 Task: Select the massages option in the server.
Action: Mouse moved to (1, 554)
Screenshot: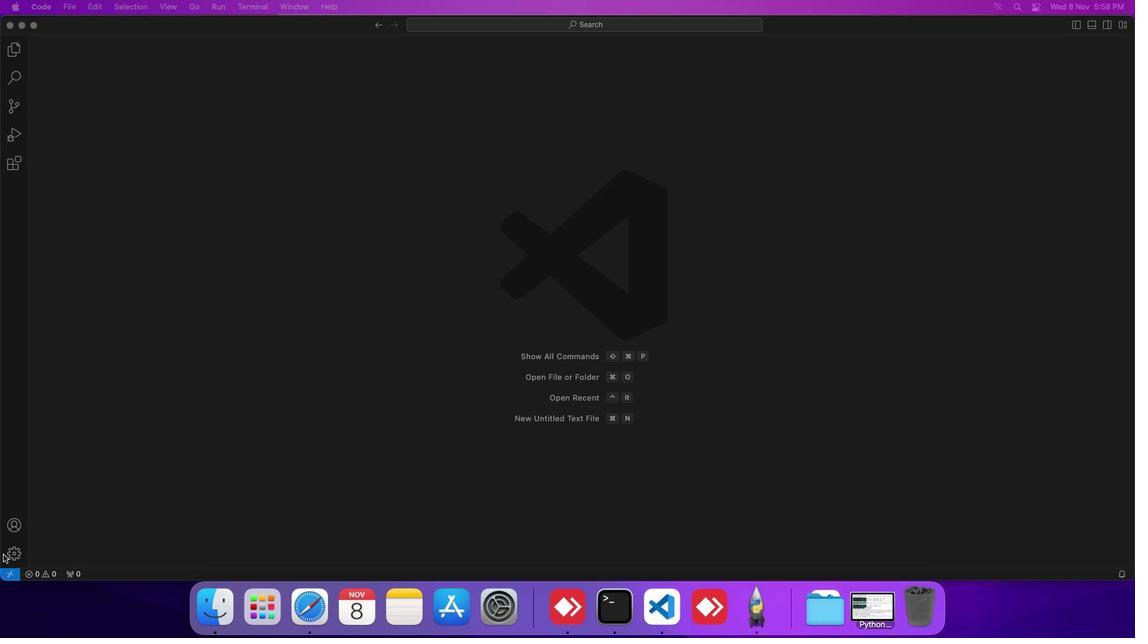 
Action: Mouse pressed left at (1, 554)
Screenshot: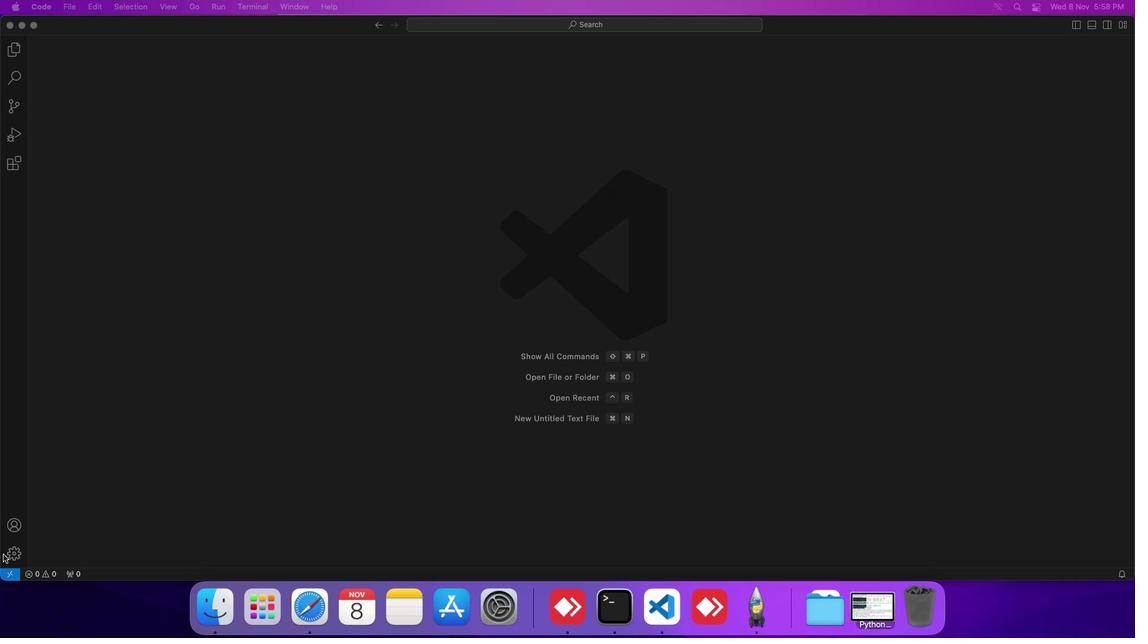 
Action: Mouse moved to (82, 465)
Screenshot: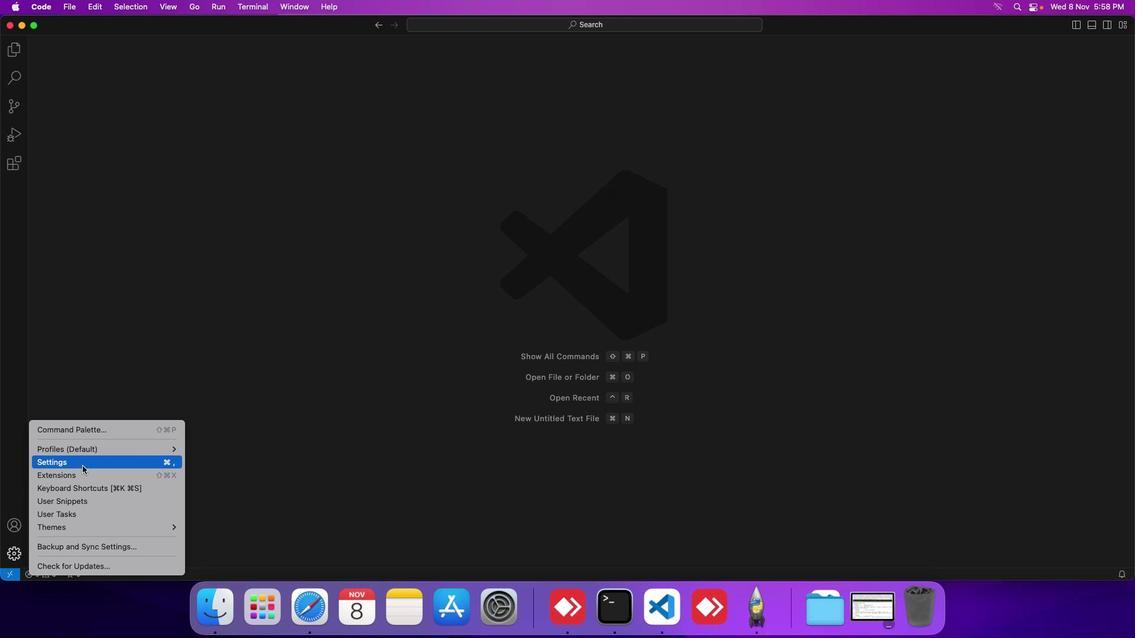 
Action: Mouse pressed left at (82, 465)
Screenshot: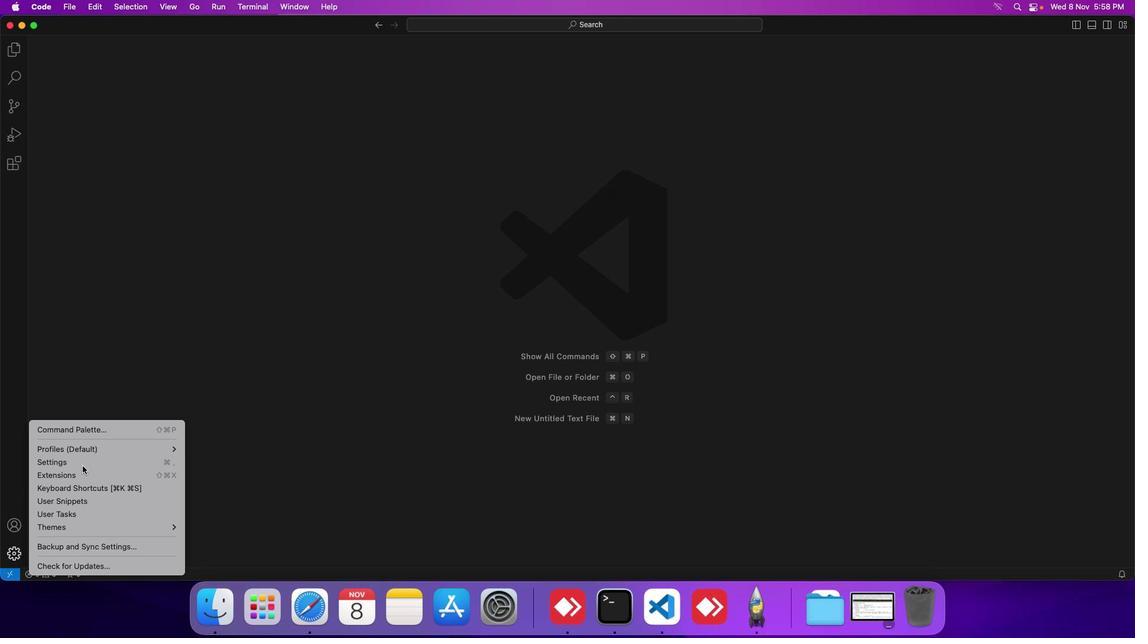 
Action: Mouse moved to (261, 210)
Screenshot: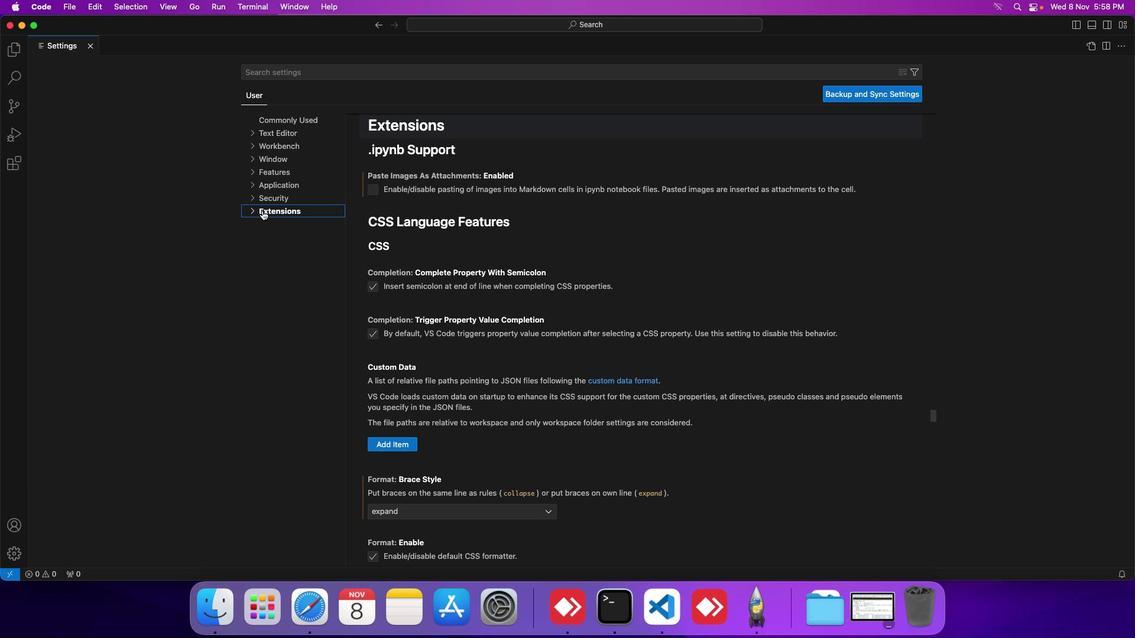 
Action: Mouse pressed left at (261, 210)
Screenshot: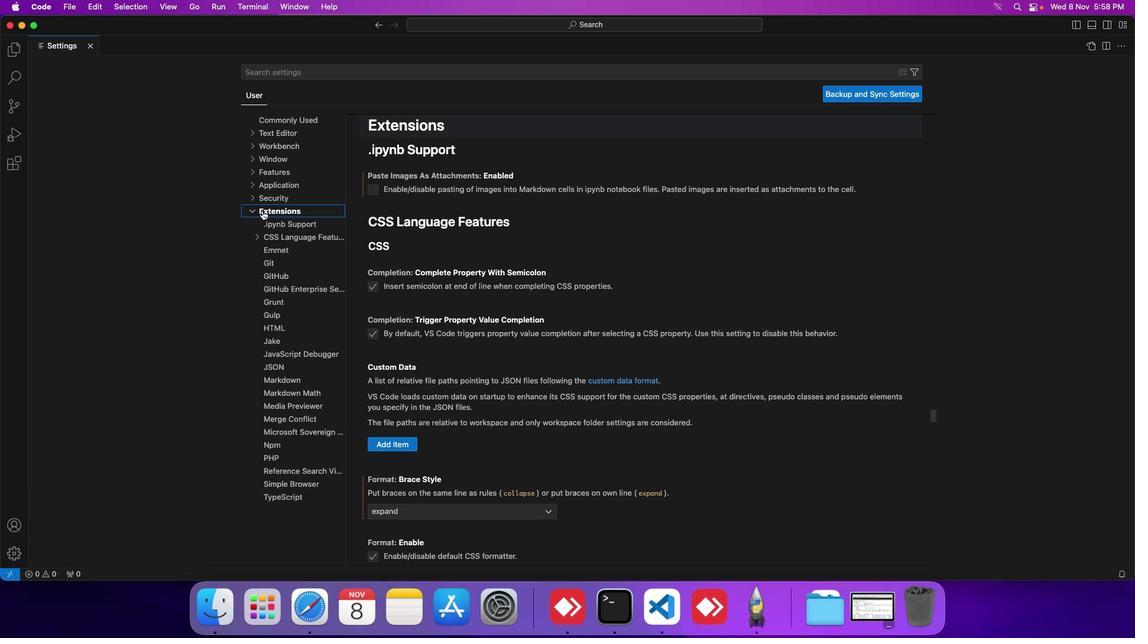 
Action: Mouse moved to (282, 369)
Screenshot: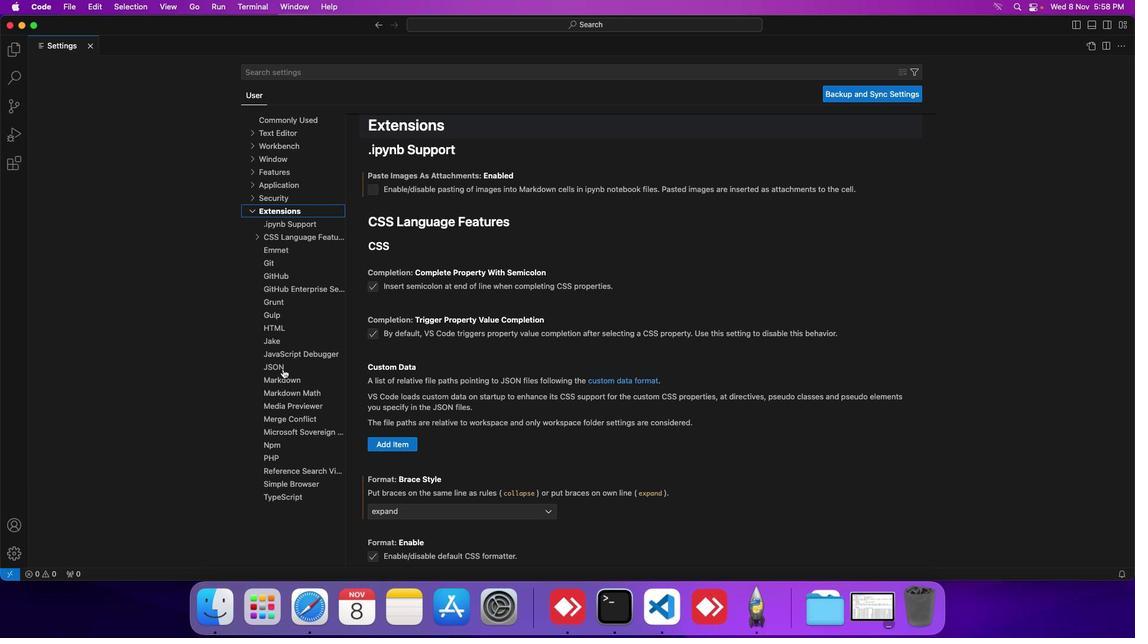 
Action: Mouse pressed left at (282, 369)
Screenshot: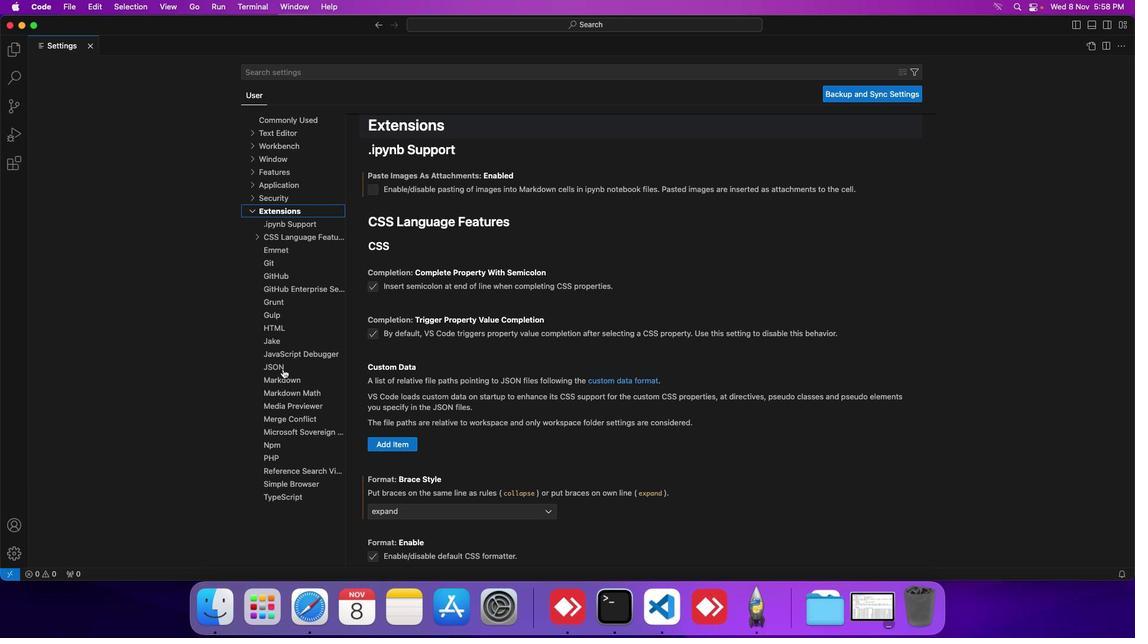 
Action: Mouse moved to (434, 343)
Screenshot: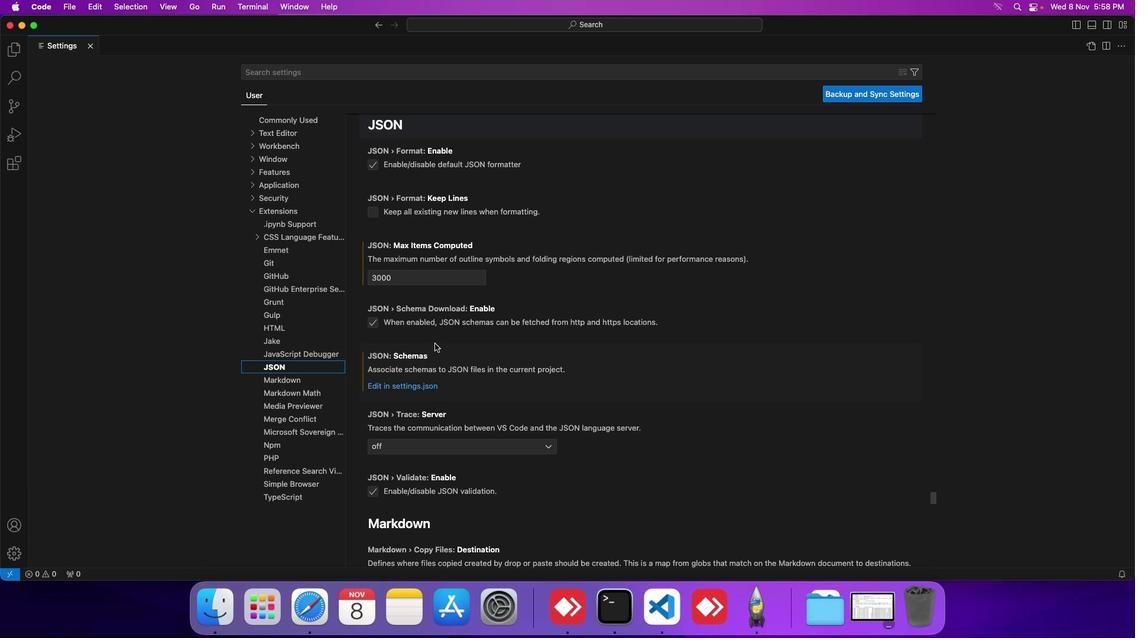 
Action: Mouse scrolled (434, 343) with delta (0, 0)
Screenshot: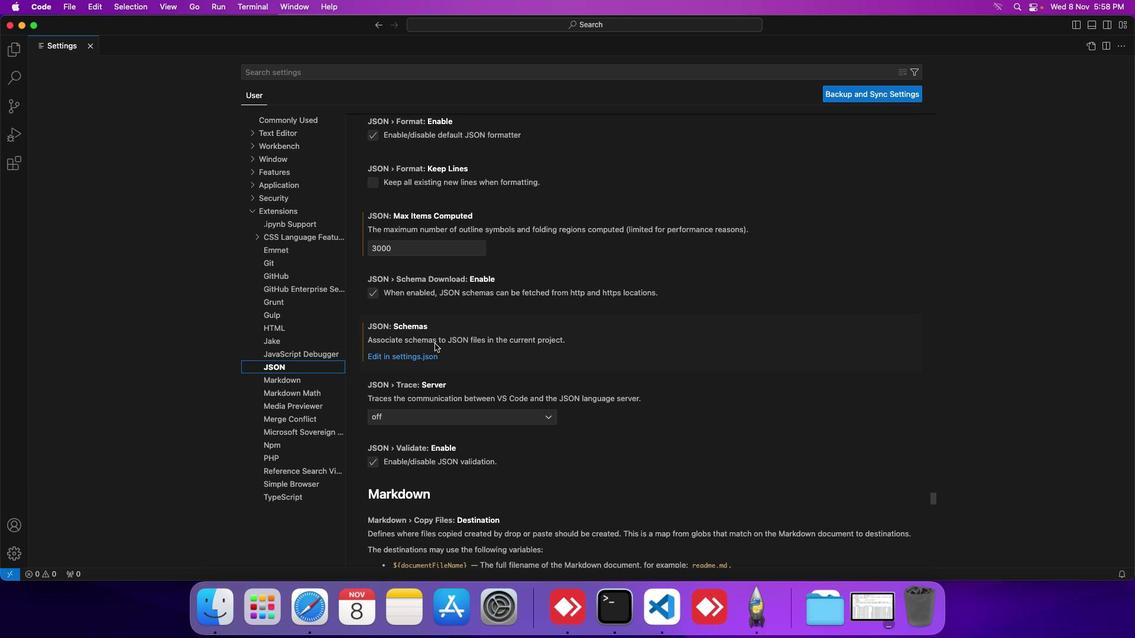 
Action: Mouse moved to (424, 405)
Screenshot: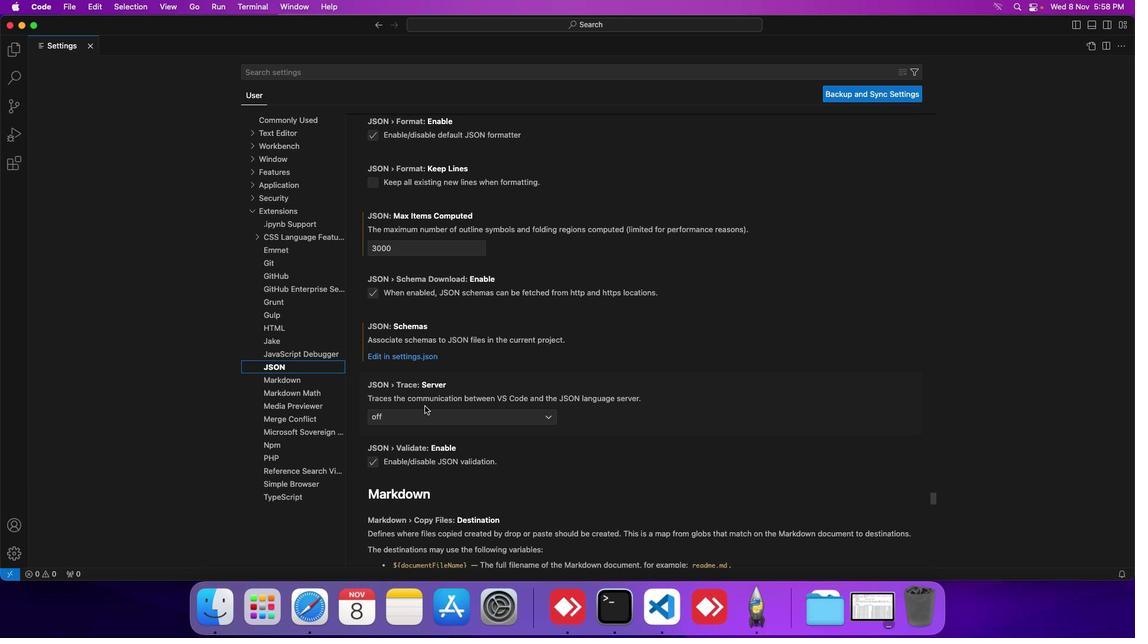 
Action: Mouse pressed left at (424, 405)
Screenshot: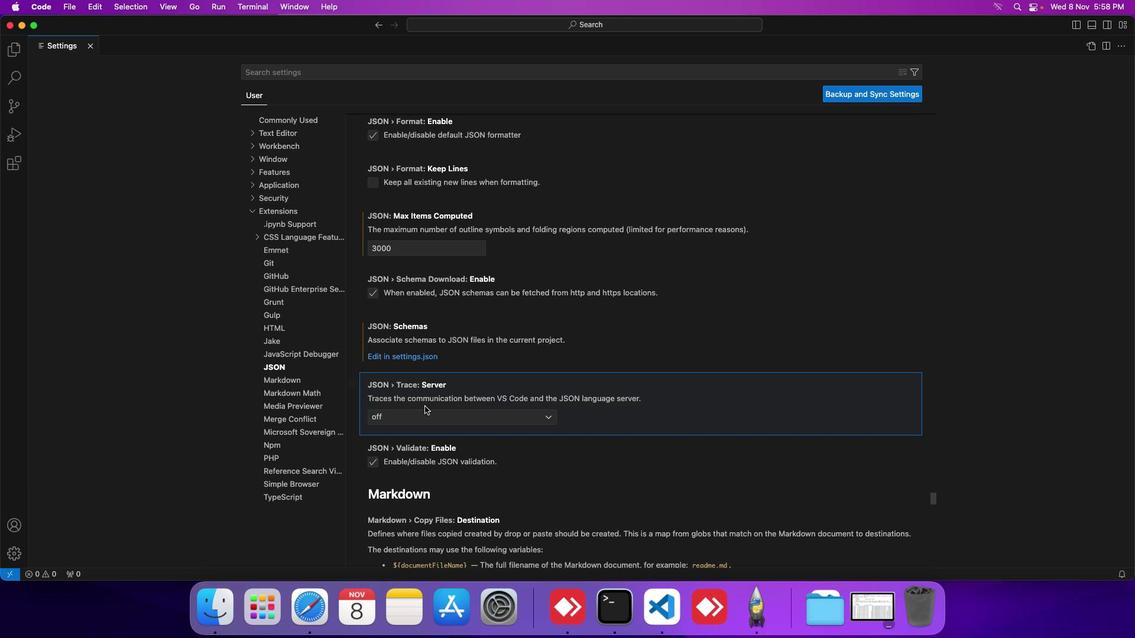 
Action: Mouse moved to (422, 411)
Screenshot: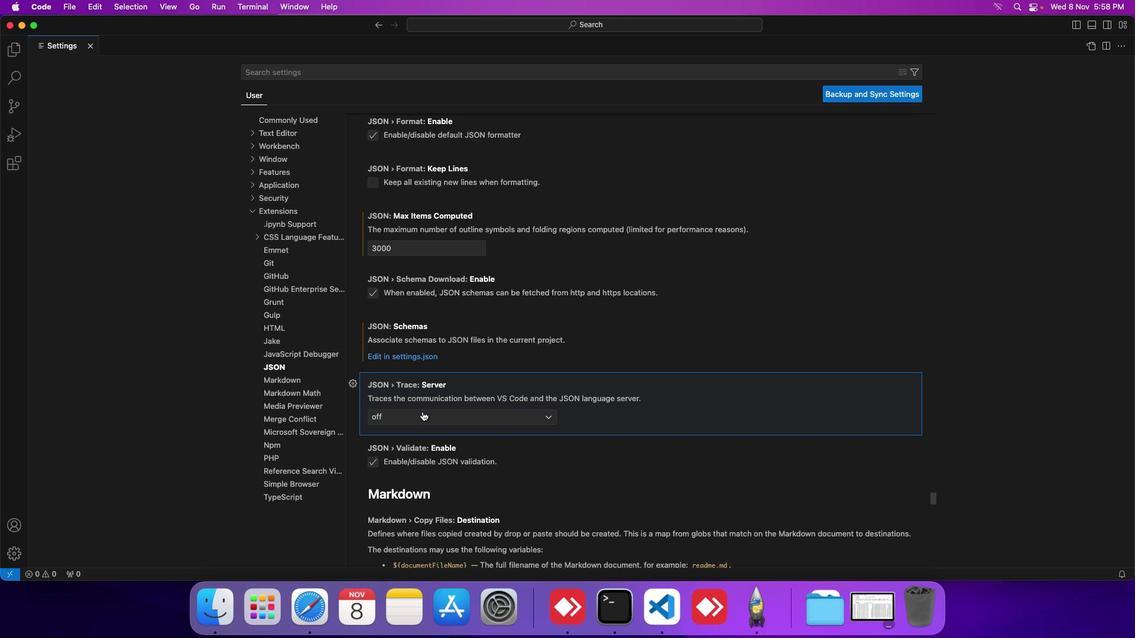 
Action: Mouse pressed left at (422, 411)
Screenshot: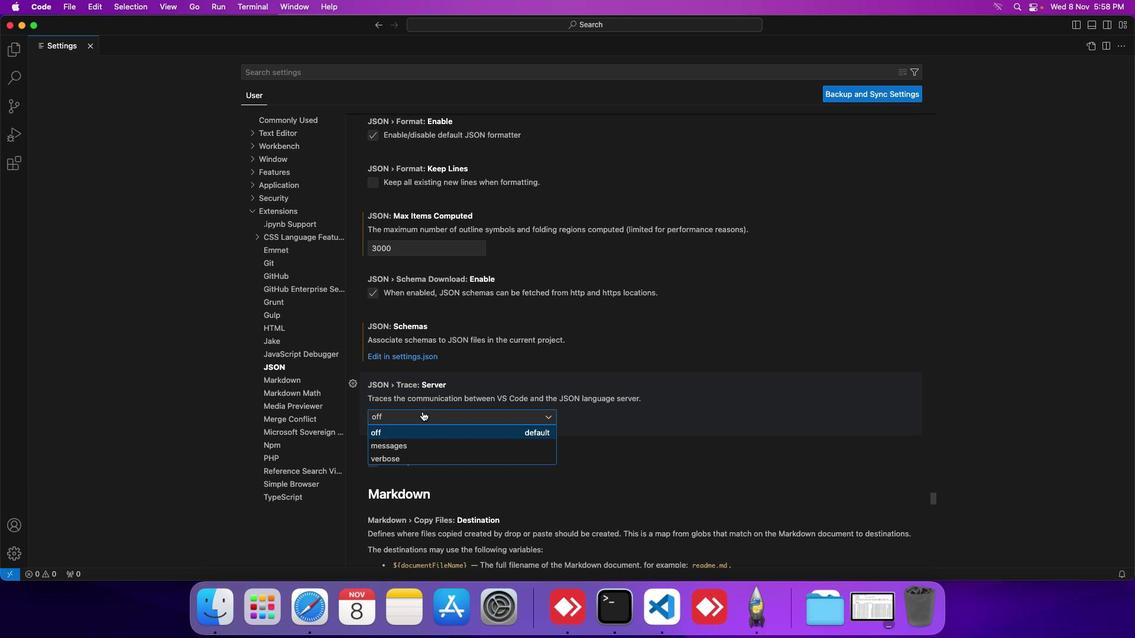 
Action: Mouse moved to (414, 445)
Screenshot: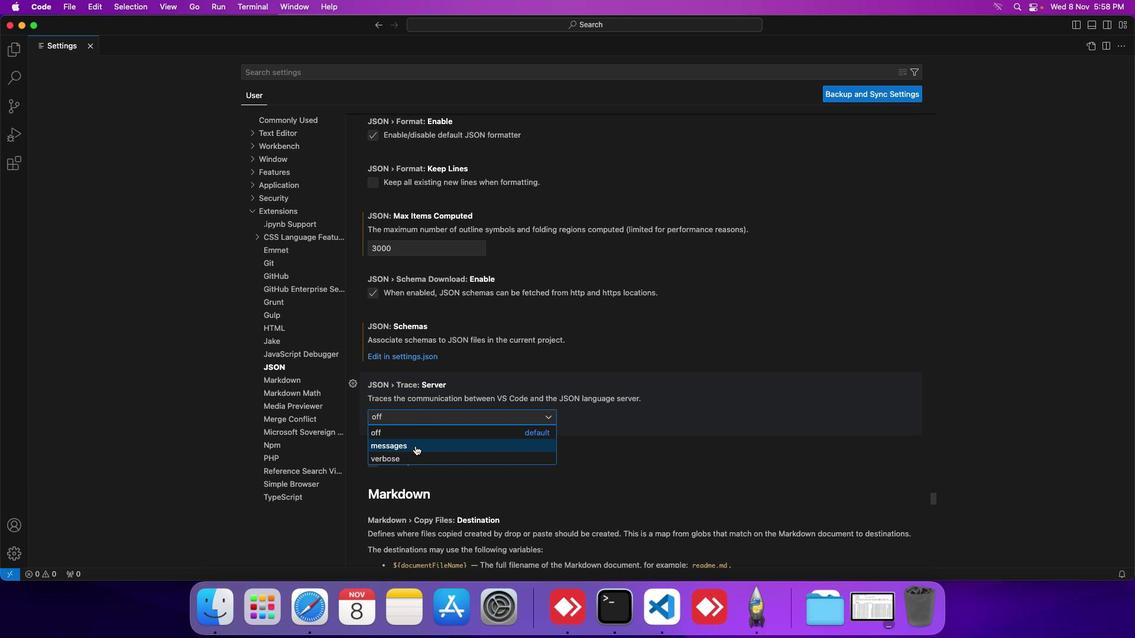 
Action: Mouse pressed left at (414, 445)
Screenshot: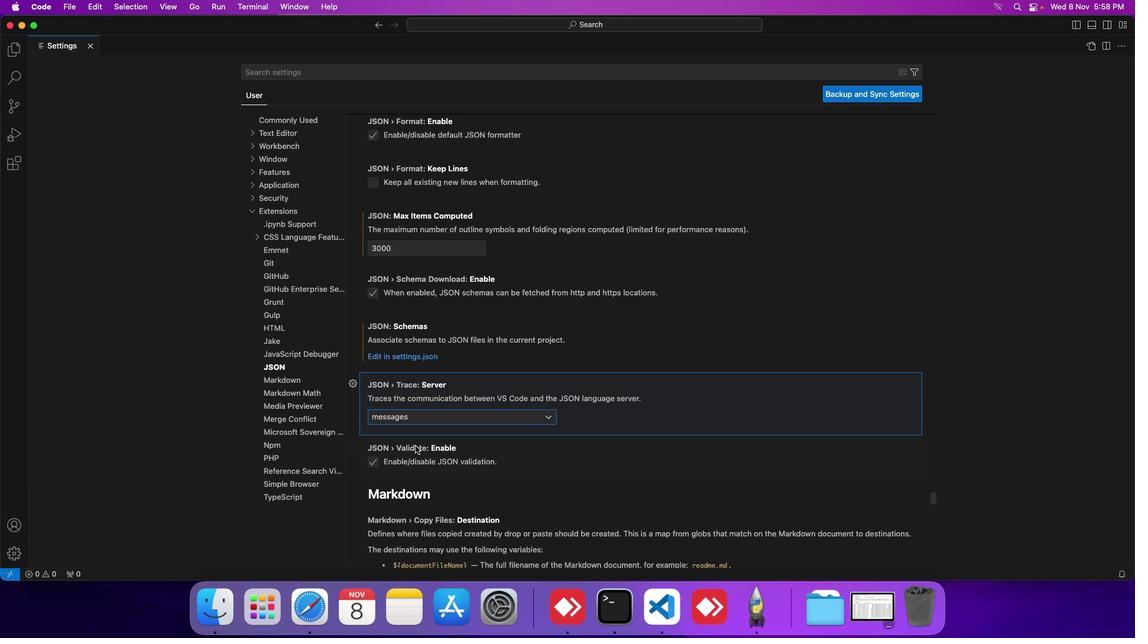 
Action: Mouse moved to (461, 434)
Screenshot: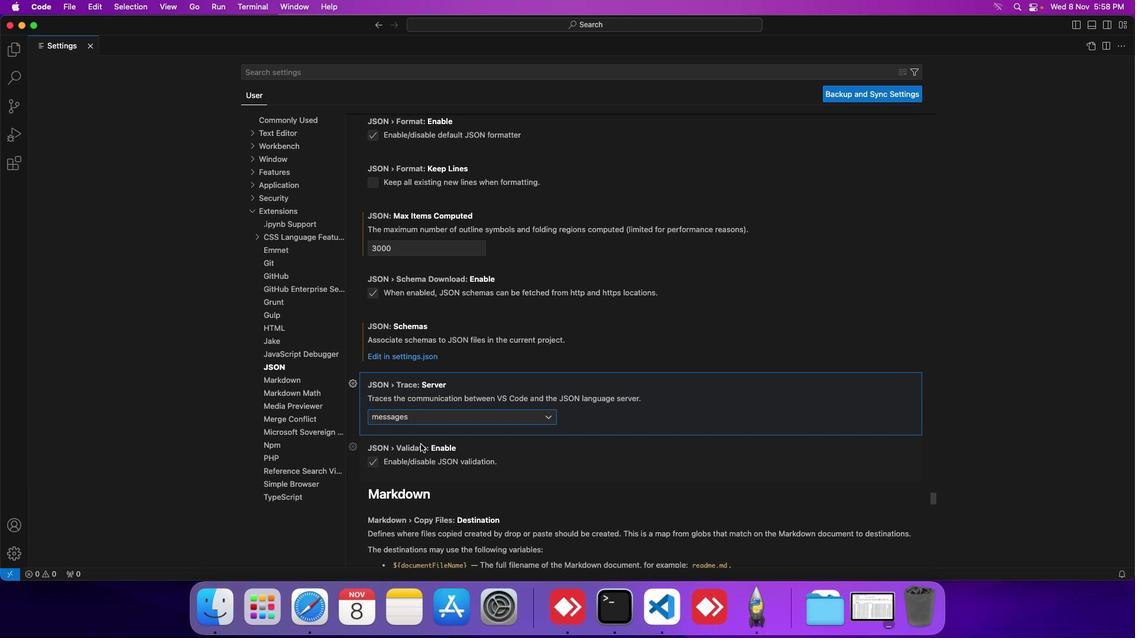 
